 Task: Create a new calendar folder named 'My-personal calendar' under 'Contacts'.
Action: Mouse moved to (9, 48)
Screenshot: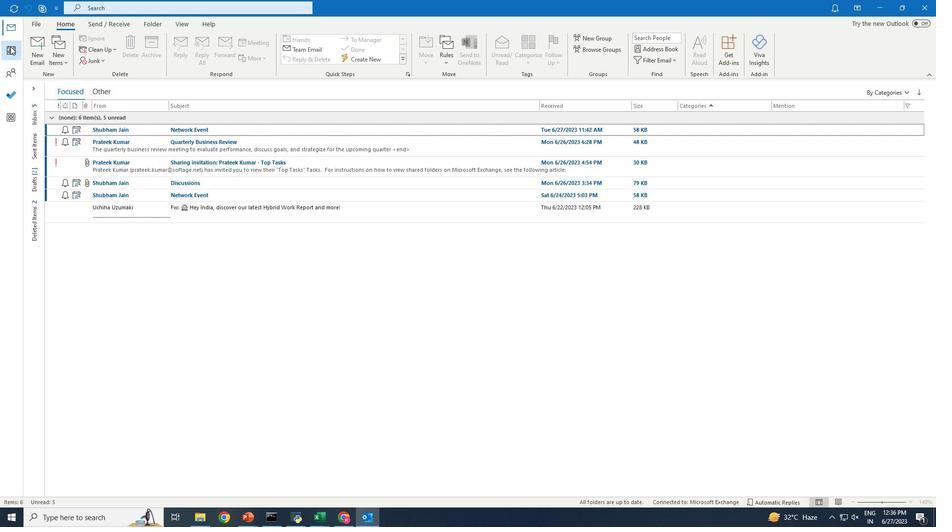 
Action: Mouse pressed left at (9, 48)
Screenshot: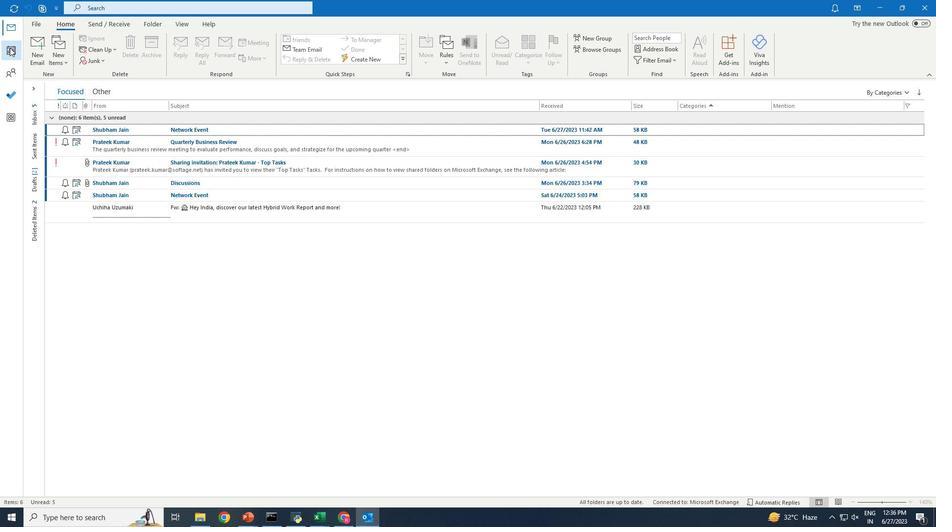 
Action: Mouse moved to (161, 24)
Screenshot: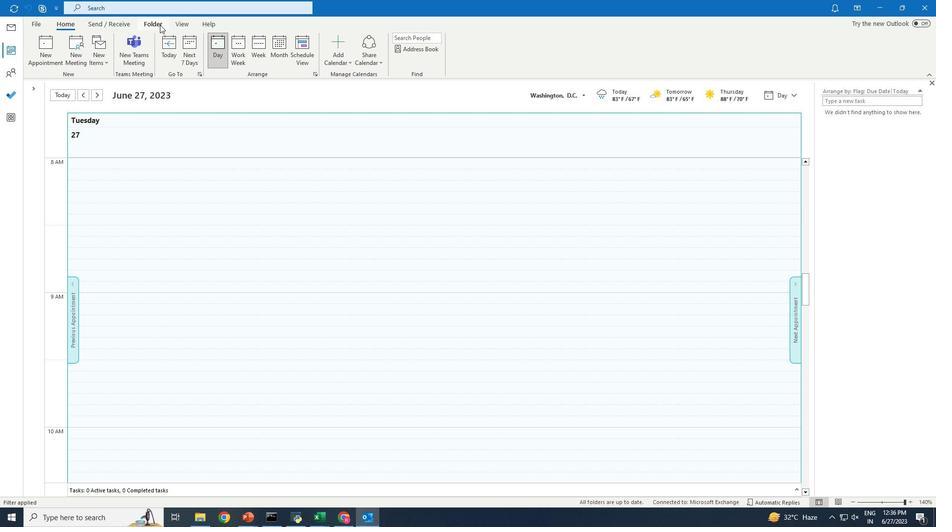 
Action: Mouse pressed left at (161, 24)
Screenshot: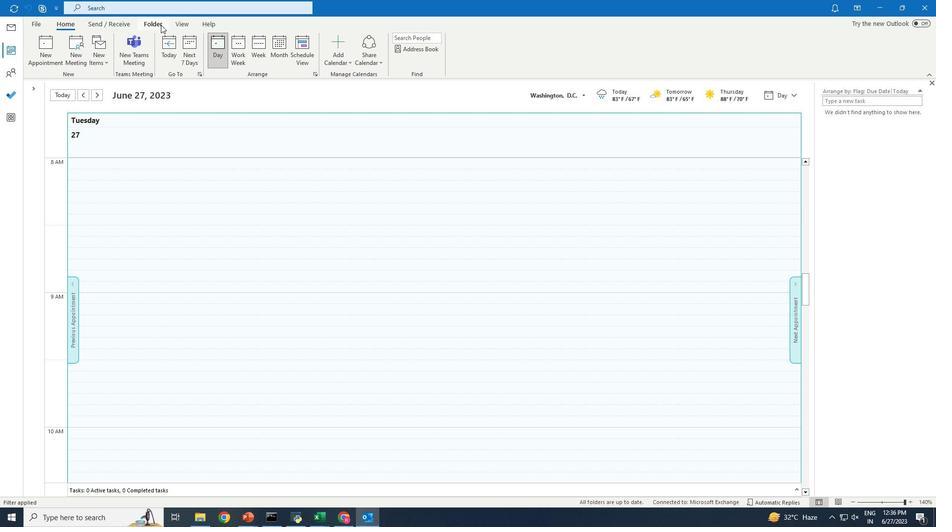 
Action: Mouse moved to (164, 47)
Screenshot: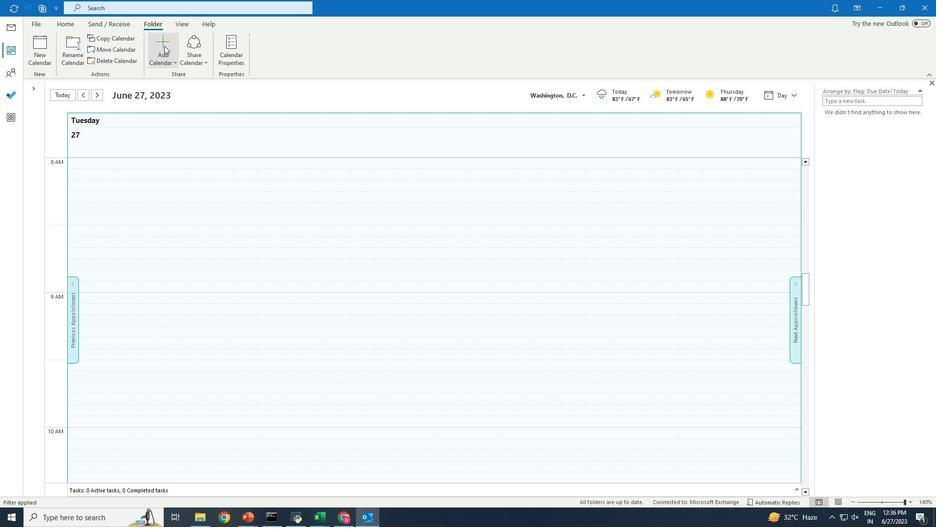 
Action: Mouse pressed left at (164, 47)
Screenshot: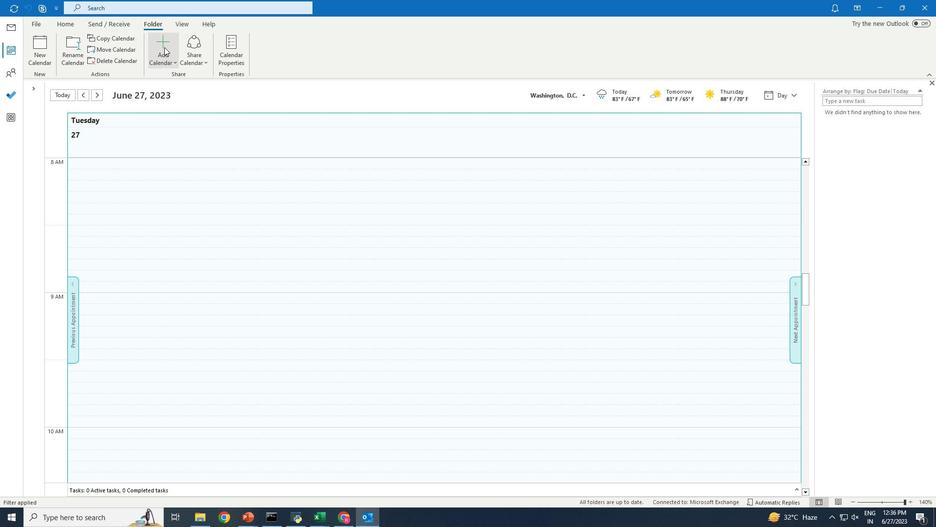 
Action: Mouse moved to (183, 119)
Screenshot: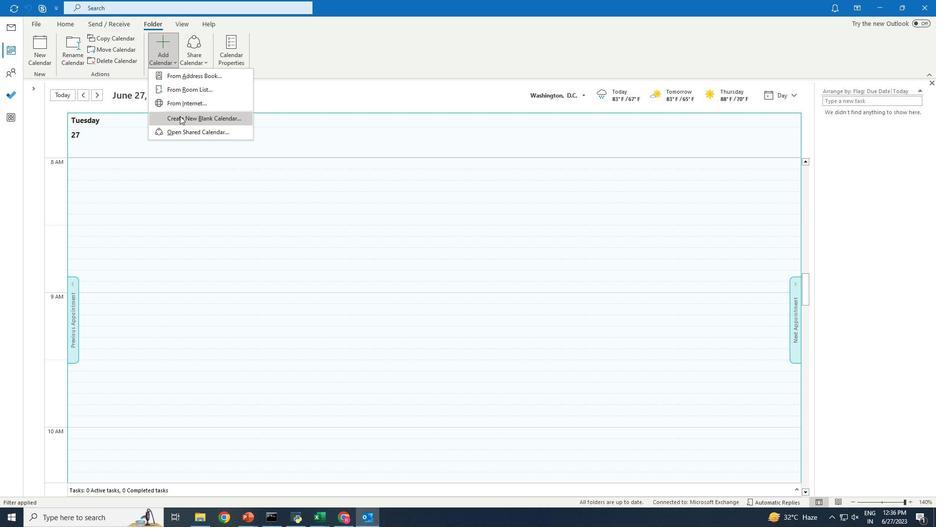 
Action: Mouse pressed left at (183, 119)
Screenshot: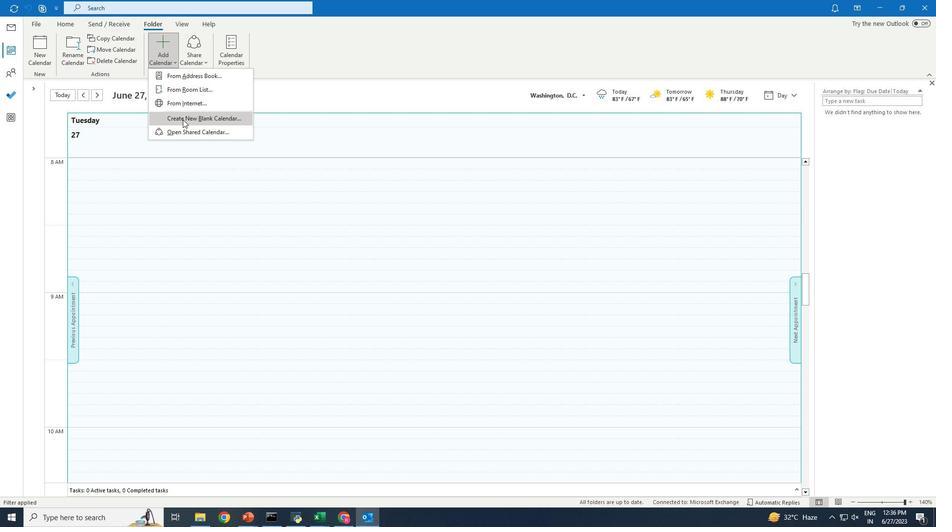 
Action: Mouse moved to (203, 126)
Screenshot: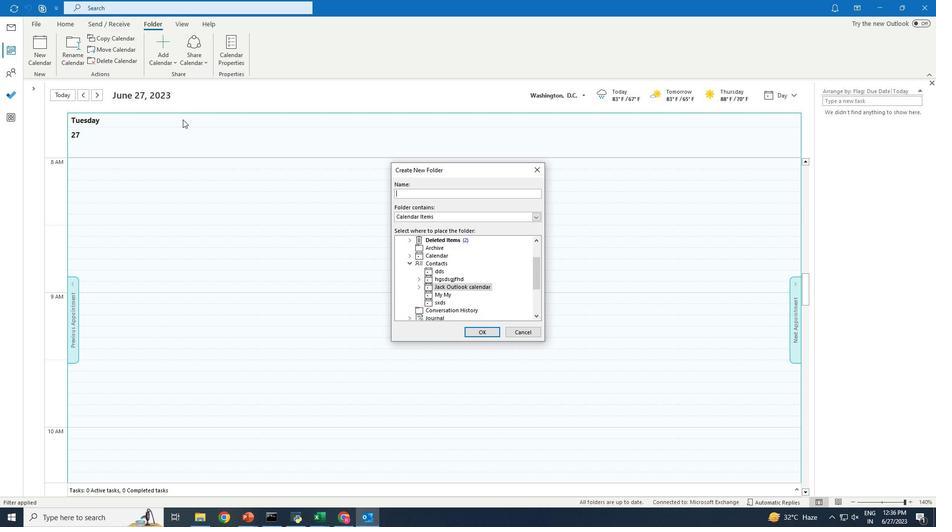 
Action: Key pressed <Key.shift>My-personal<Key.space>calendar
Screenshot: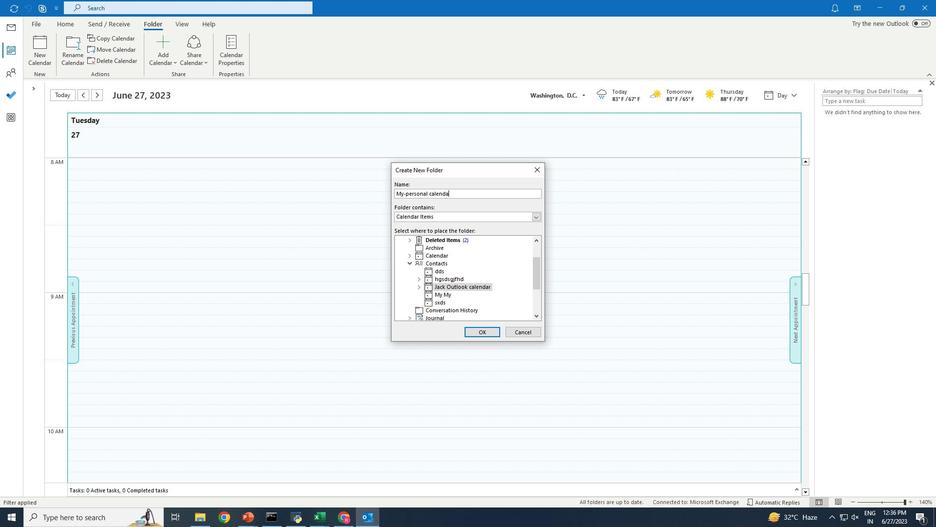
Action: Mouse moved to (535, 217)
Screenshot: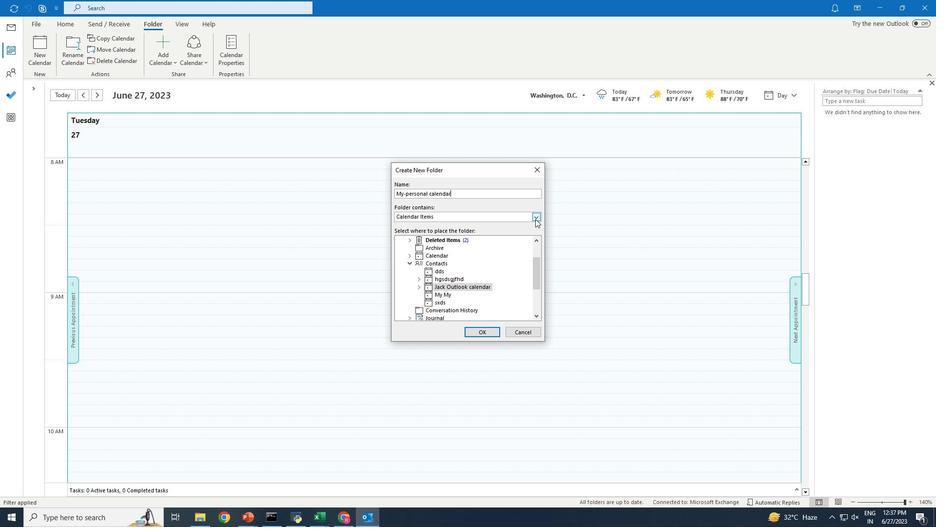 
Action: Mouse pressed left at (535, 217)
Screenshot: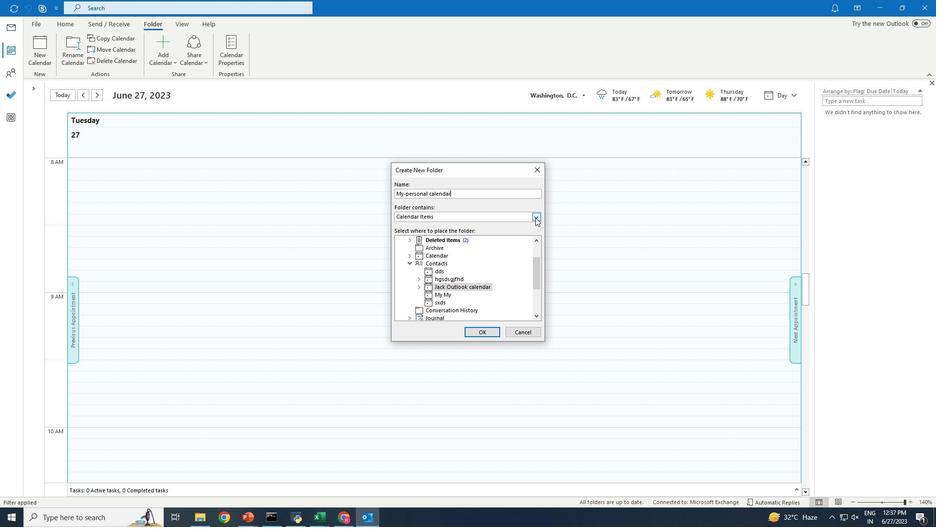 
Action: Mouse moved to (481, 223)
Screenshot: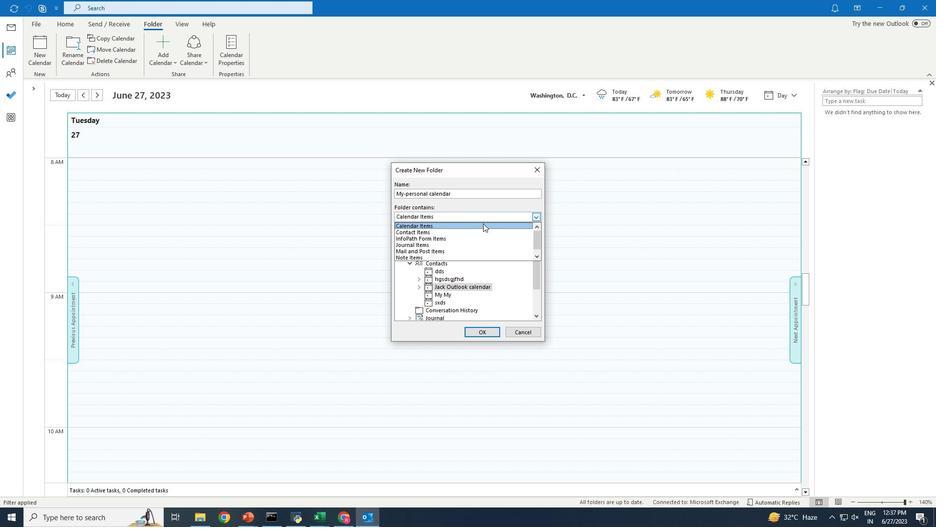 
Action: Mouse pressed left at (481, 223)
Screenshot: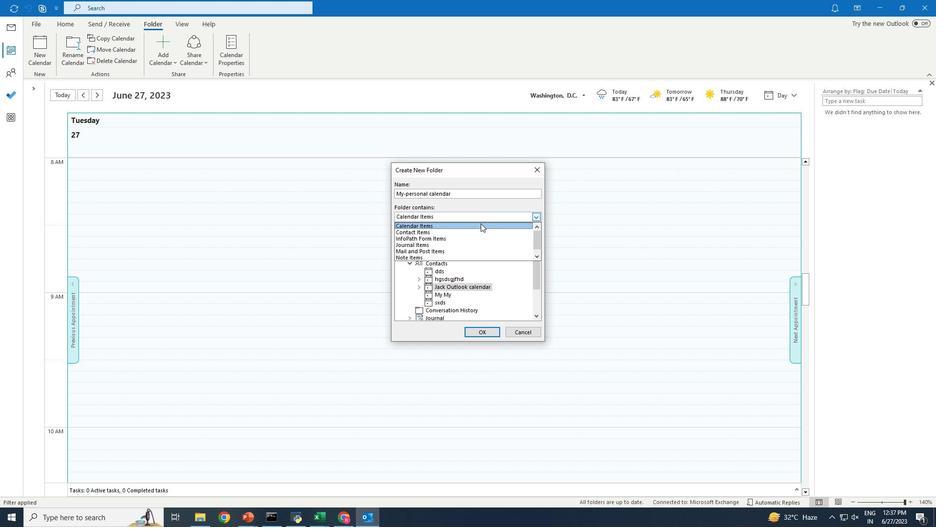 
Action: Mouse moved to (438, 262)
Screenshot: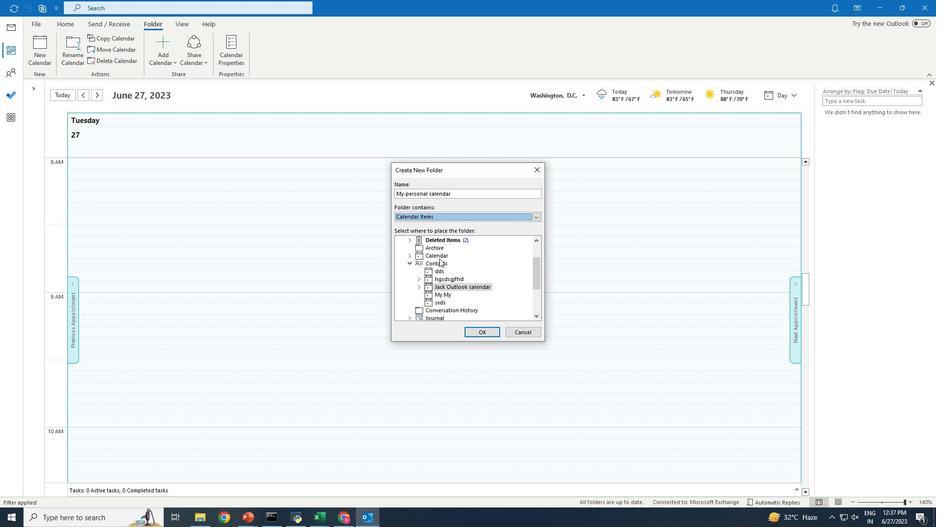 
Action: Mouse pressed left at (438, 262)
Screenshot: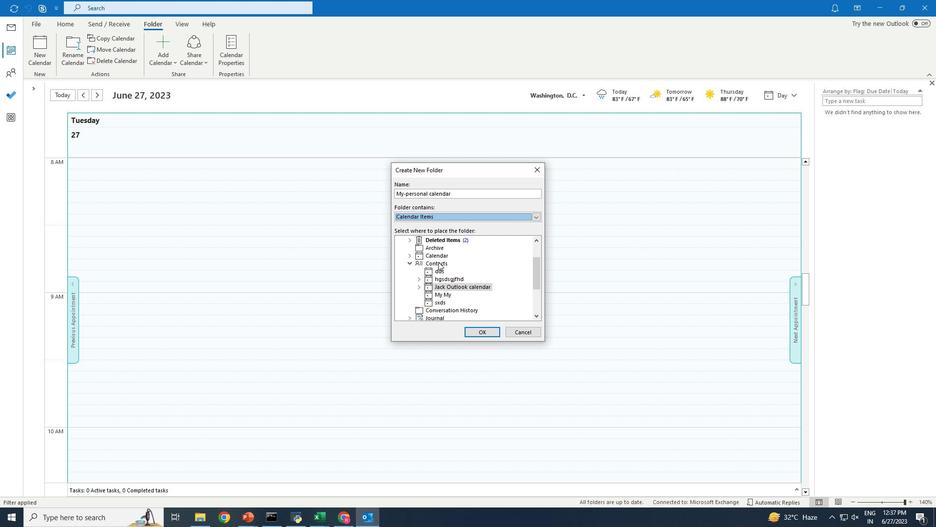 
Action: Mouse moved to (473, 334)
Screenshot: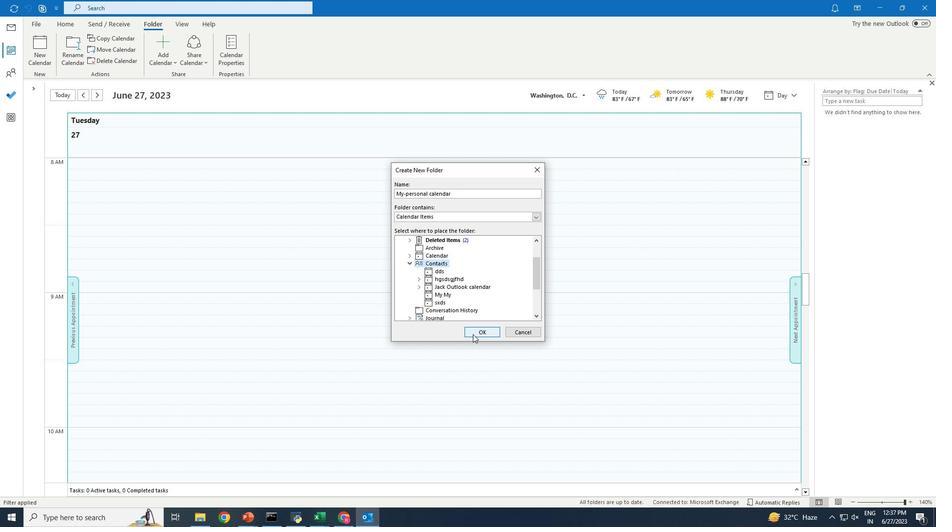 
Action: Mouse pressed left at (473, 334)
Screenshot: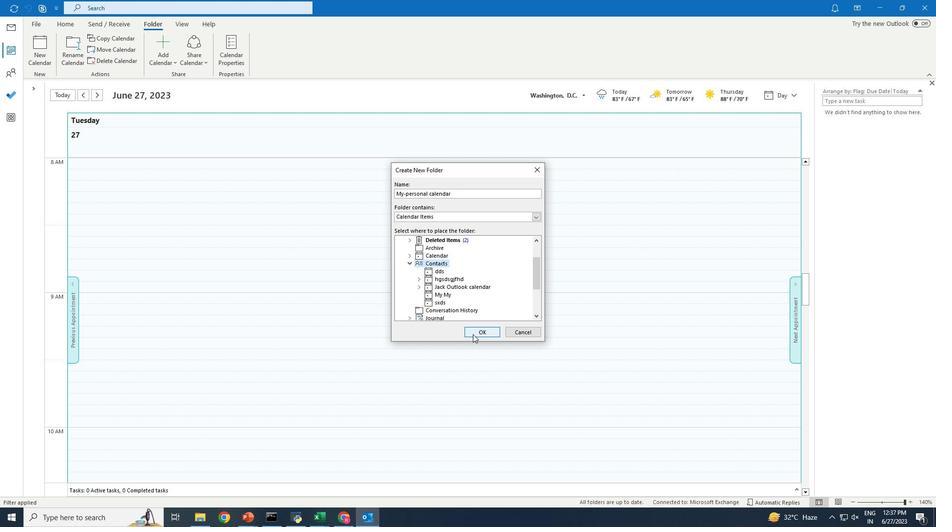 
